 Task: Create a due date automation trigger when advanced on, on the tuesday before a card is due add dates starting today at 11:00 AM.
Action: Mouse moved to (1054, 100)
Screenshot: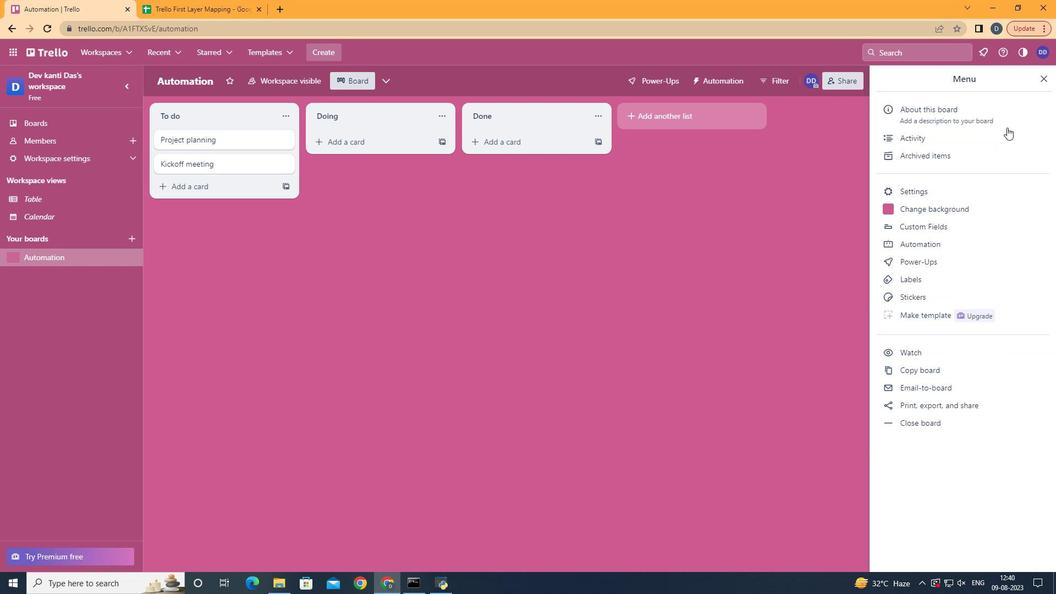 
Action: Mouse pressed left at (1054, 100)
Screenshot: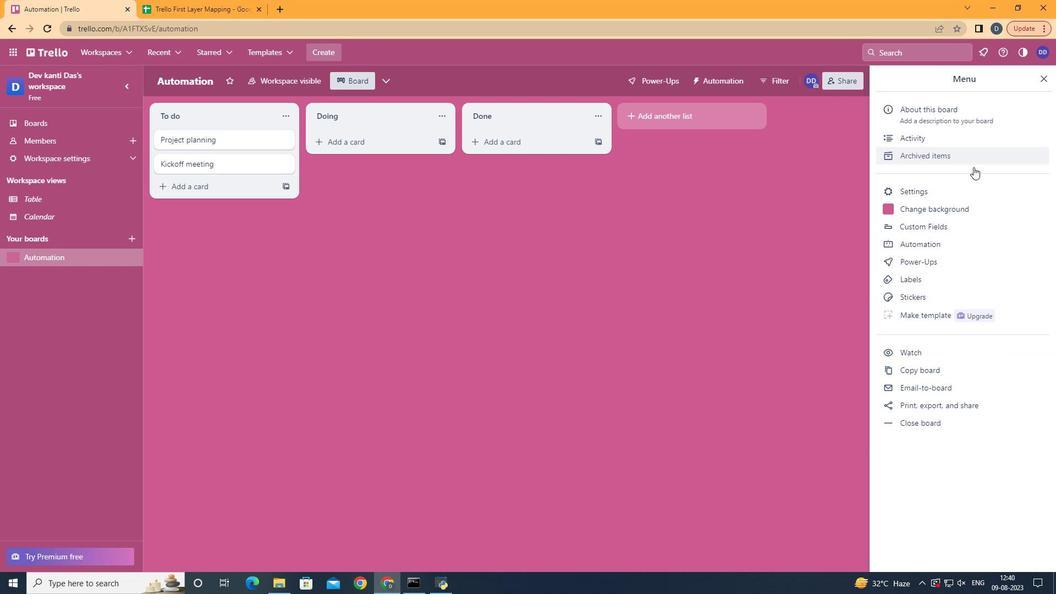 
Action: Mouse moved to (920, 254)
Screenshot: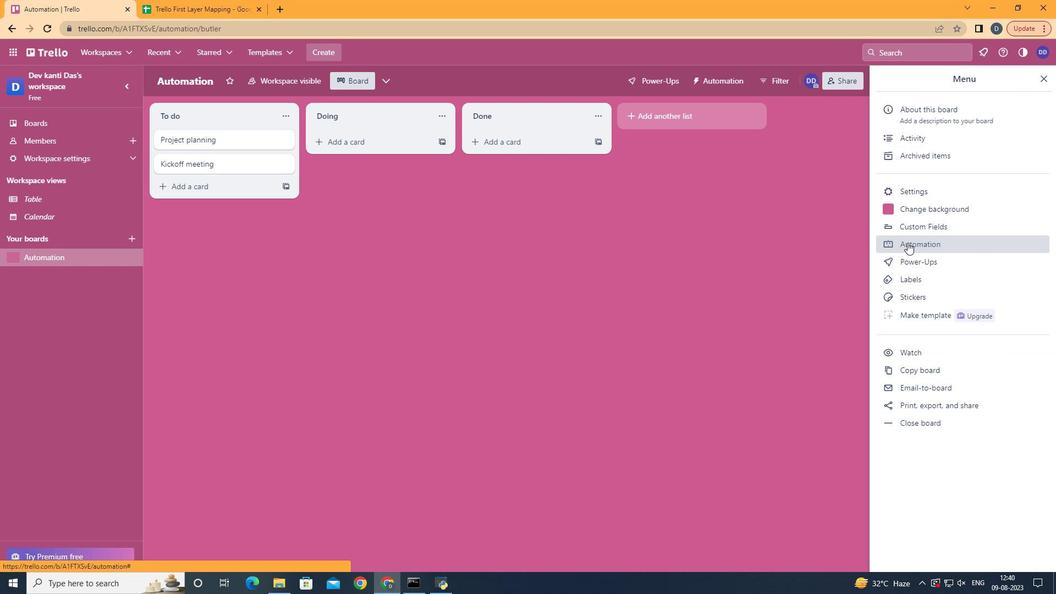 
Action: Mouse pressed left at (920, 254)
Screenshot: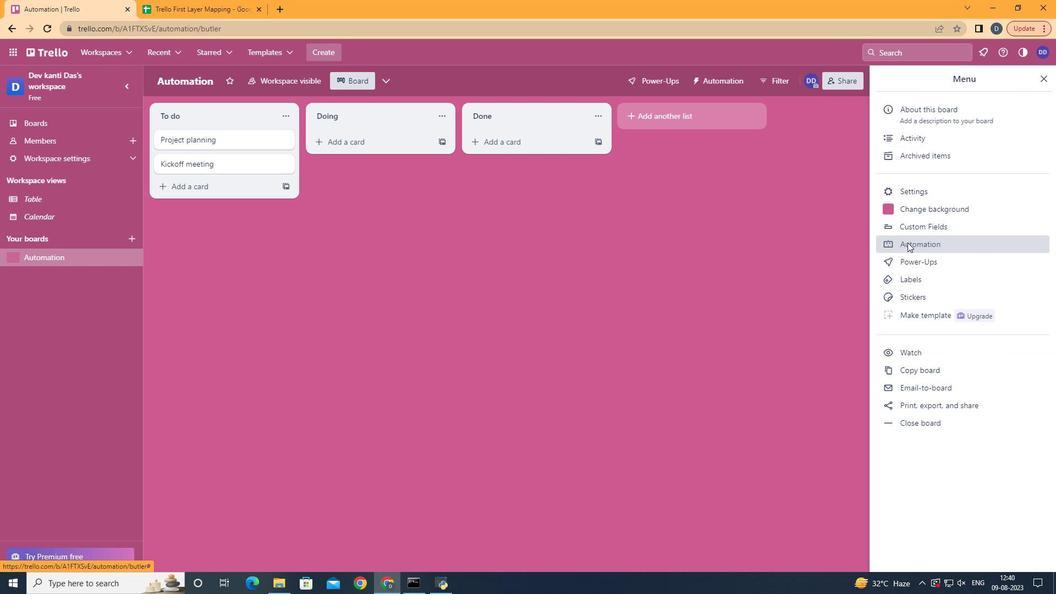 
Action: Mouse moved to (199, 235)
Screenshot: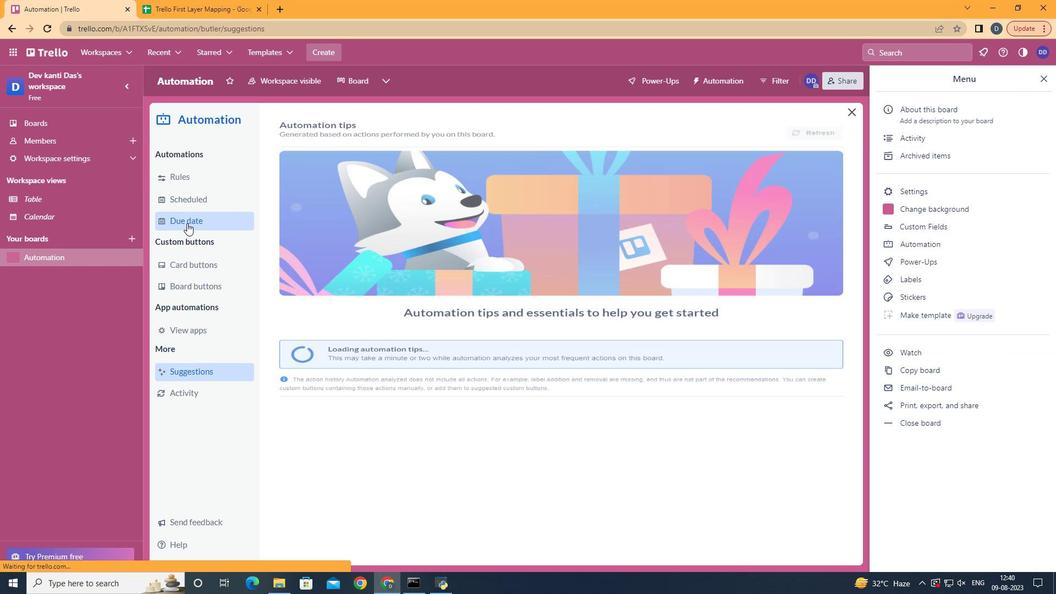 
Action: Mouse pressed left at (199, 235)
Screenshot: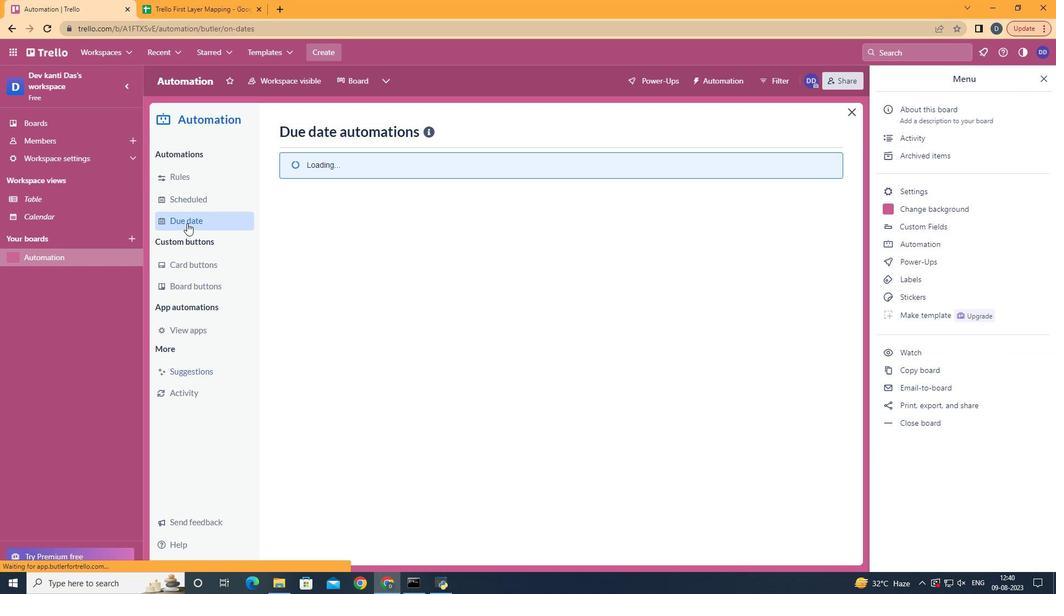
Action: Mouse moved to (779, 144)
Screenshot: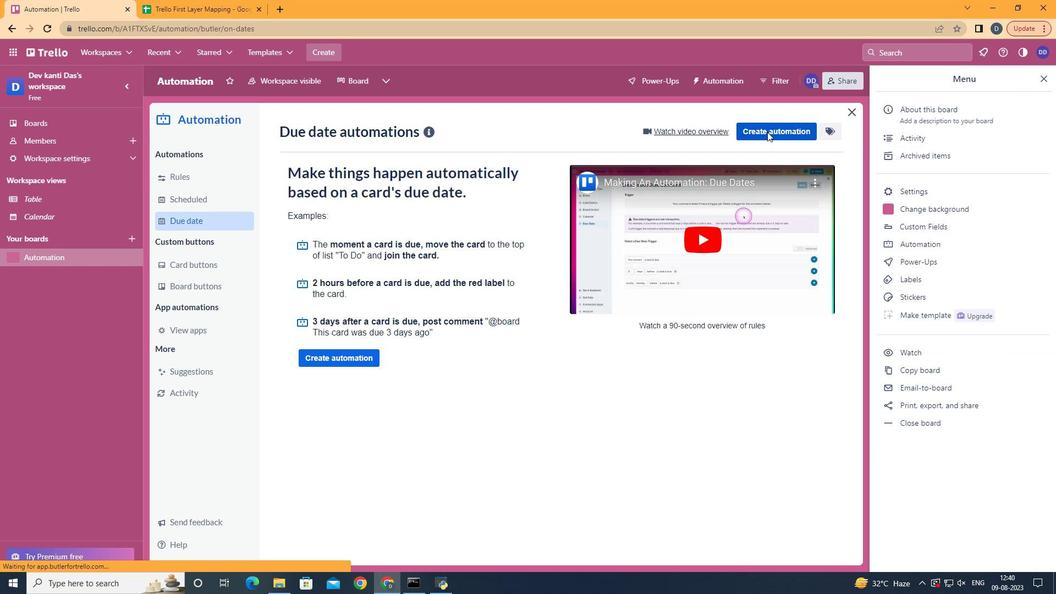 
Action: Mouse pressed left at (779, 144)
Screenshot: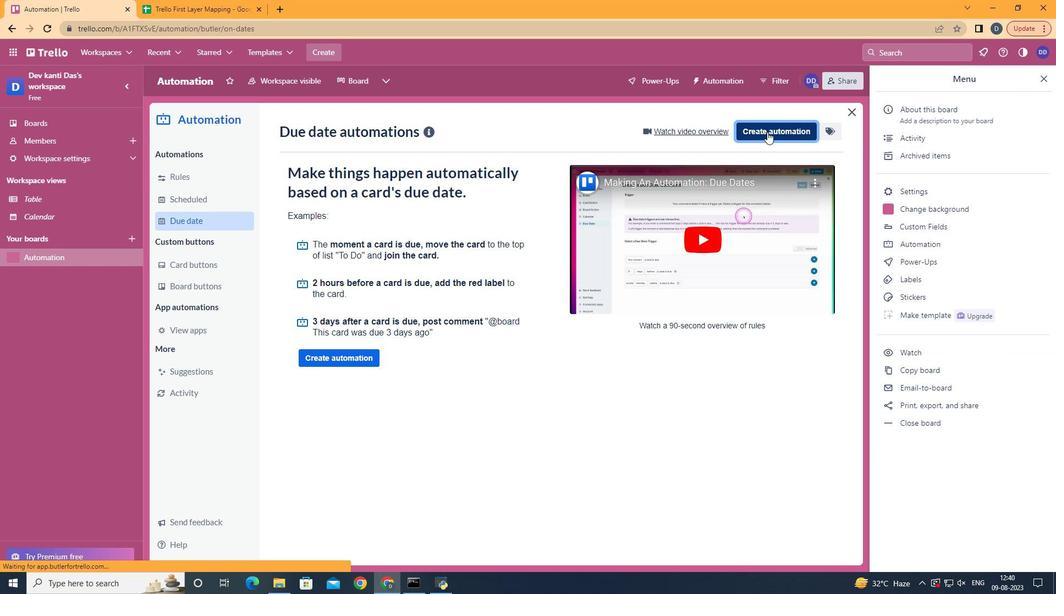 
Action: Mouse moved to (577, 248)
Screenshot: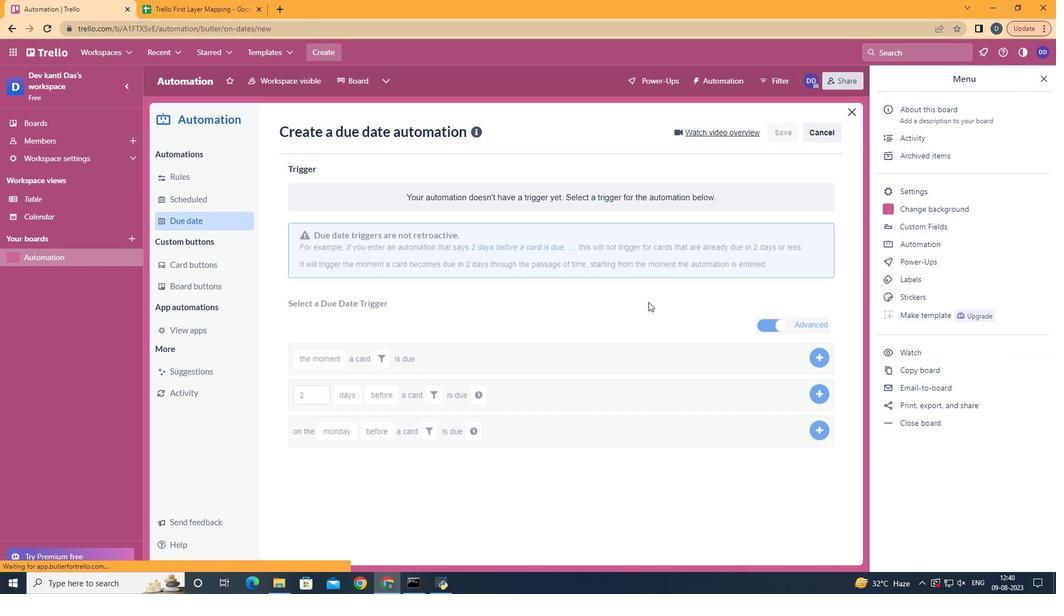 
Action: Mouse pressed left at (577, 248)
Screenshot: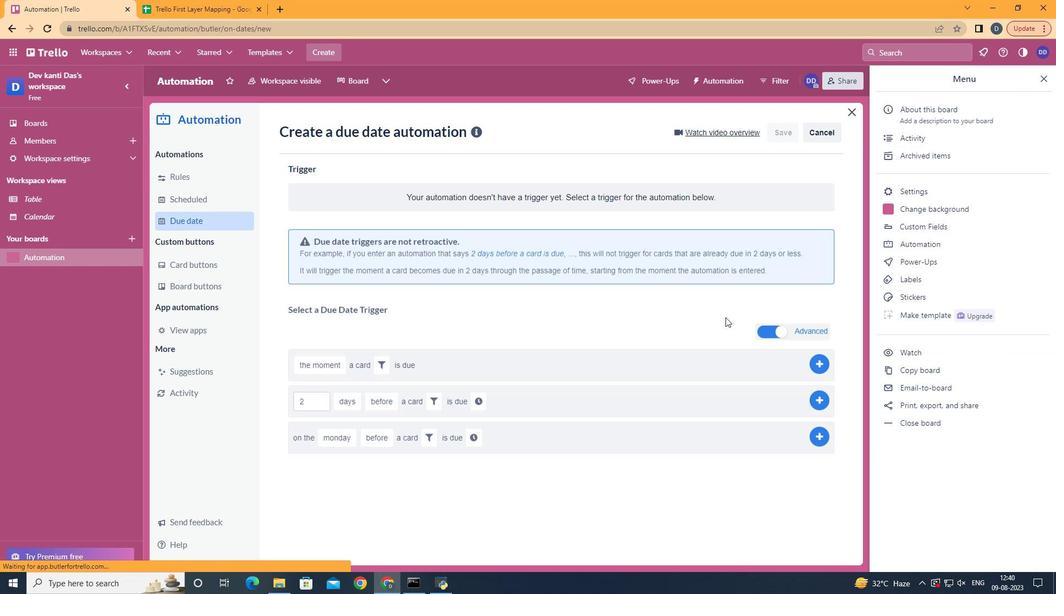 
Action: Mouse moved to (351, 315)
Screenshot: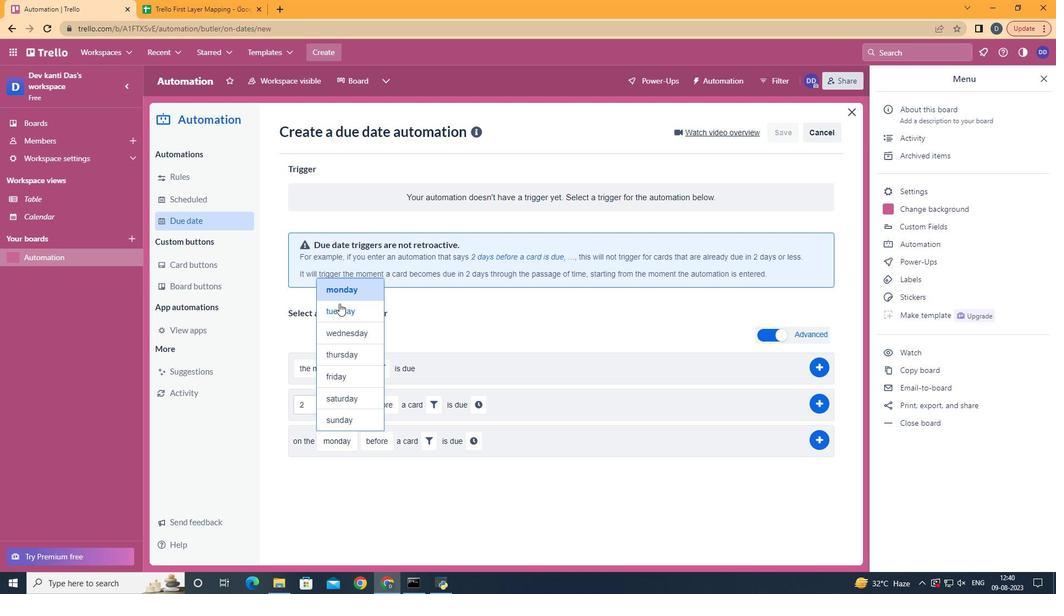
Action: Mouse pressed left at (351, 315)
Screenshot: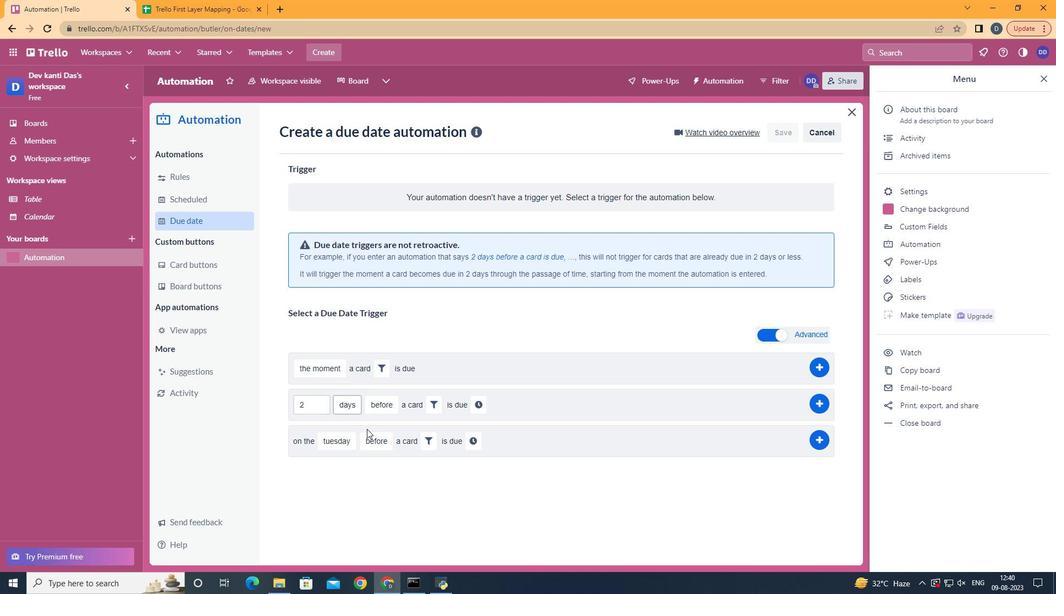 
Action: Mouse moved to (396, 478)
Screenshot: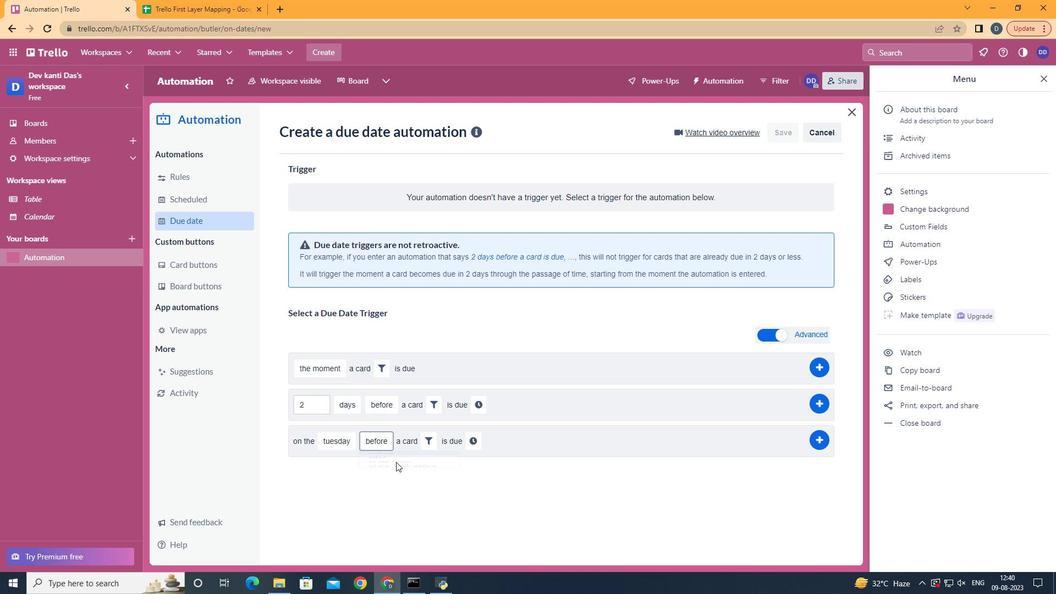 
Action: Mouse pressed left at (396, 478)
Screenshot: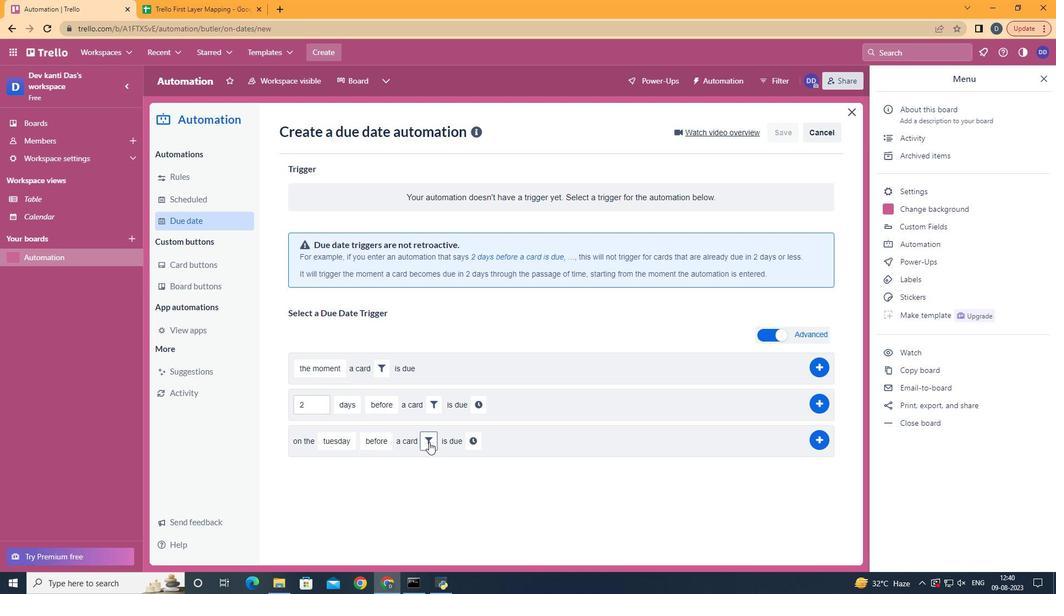 
Action: Mouse moved to (440, 454)
Screenshot: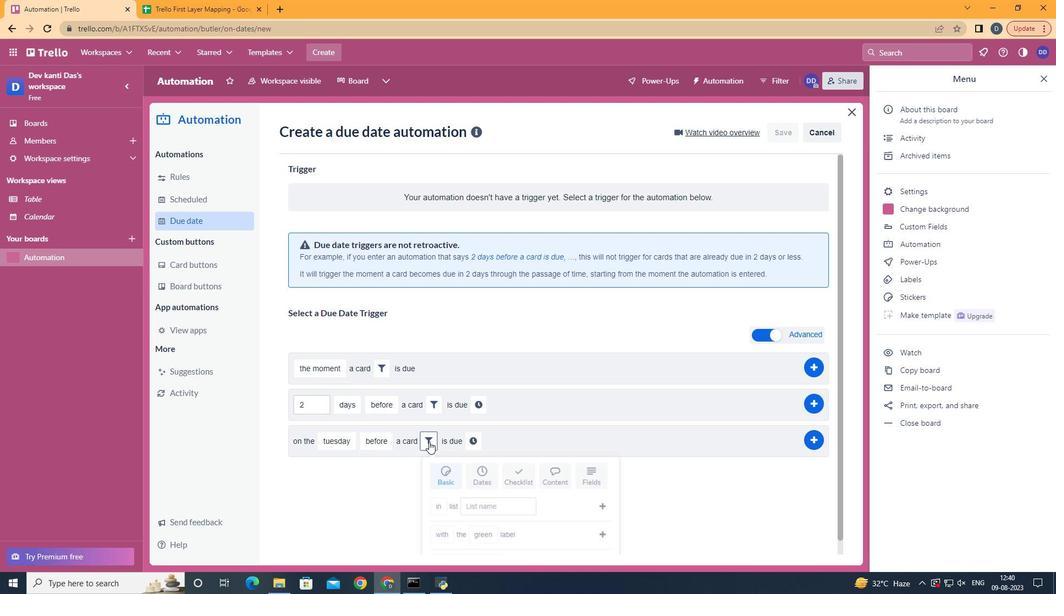 
Action: Mouse pressed left at (440, 454)
Screenshot: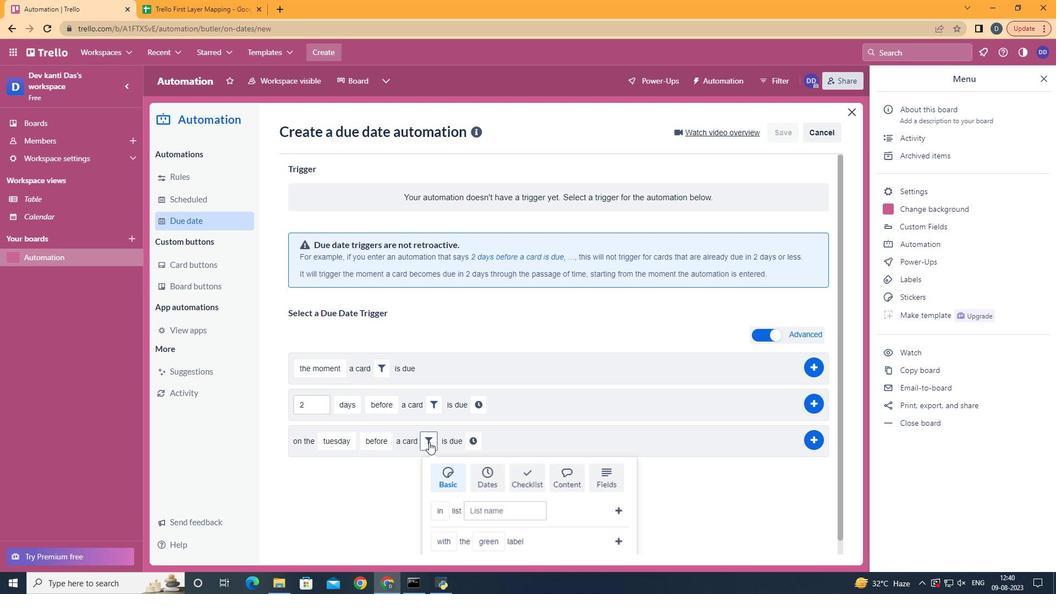 
Action: Mouse moved to (512, 486)
Screenshot: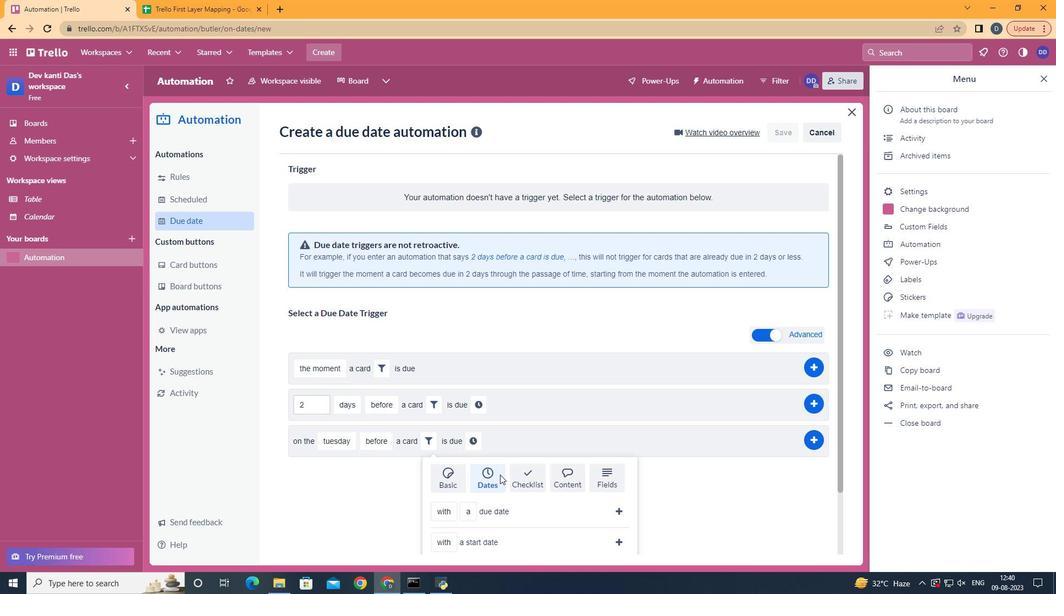 
Action: Mouse pressed left at (512, 486)
Screenshot: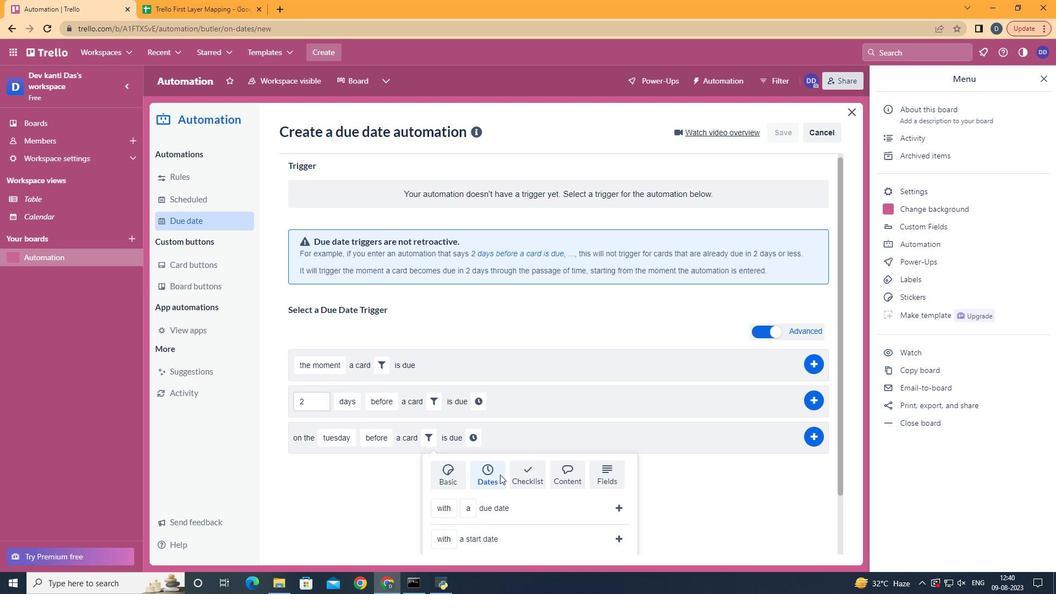 
Action: Mouse moved to (512, 486)
Screenshot: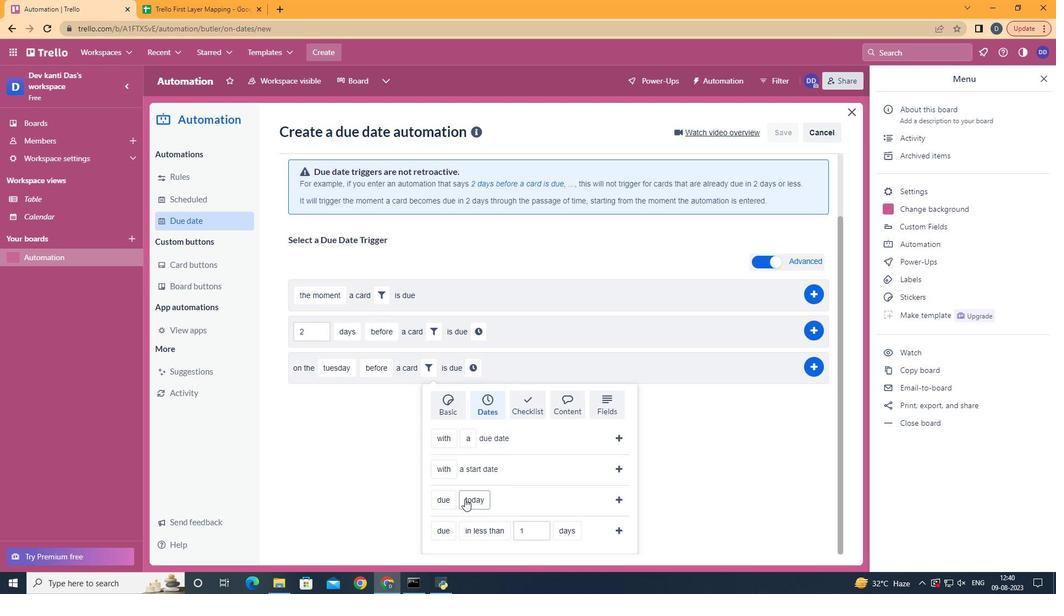 
Action: Mouse scrolled (512, 486) with delta (0, 0)
Screenshot: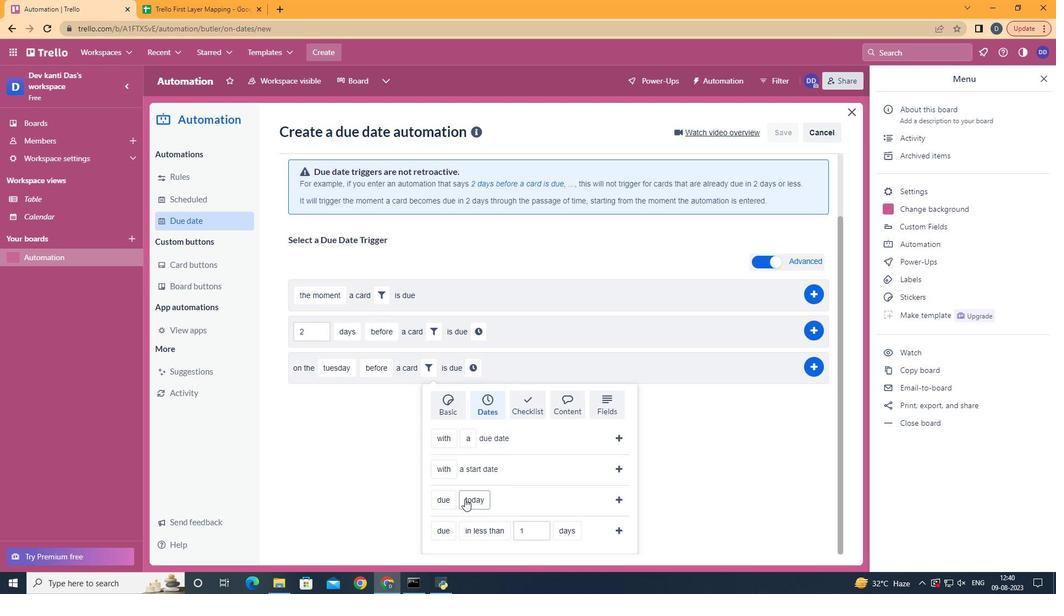 
Action: Mouse scrolled (512, 486) with delta (0, 0)
Screenshot: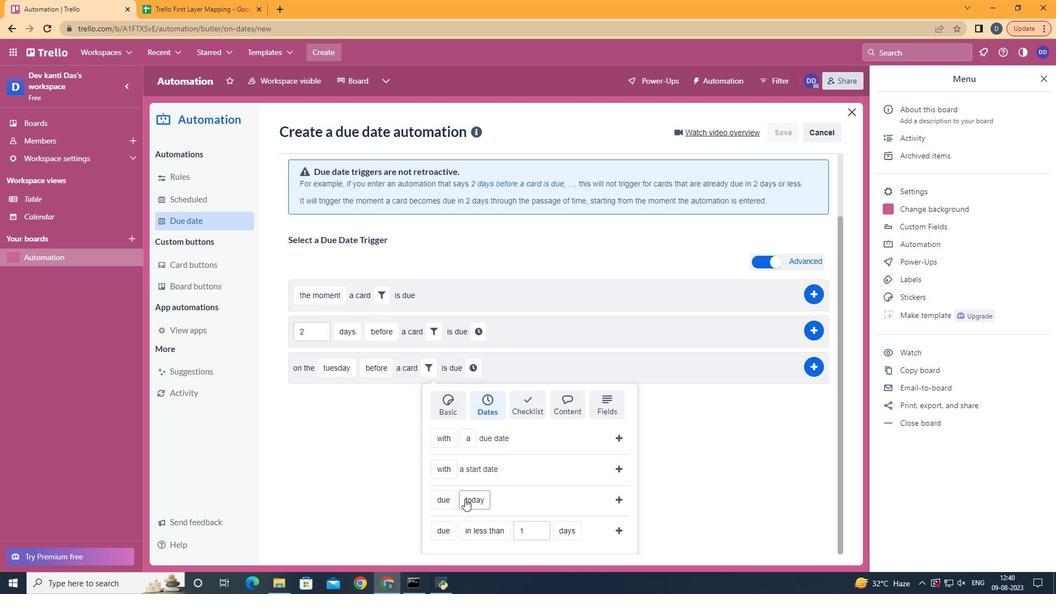
Action: Mouse scrolled (512, 486) with delta (0, 0)
Screenshot: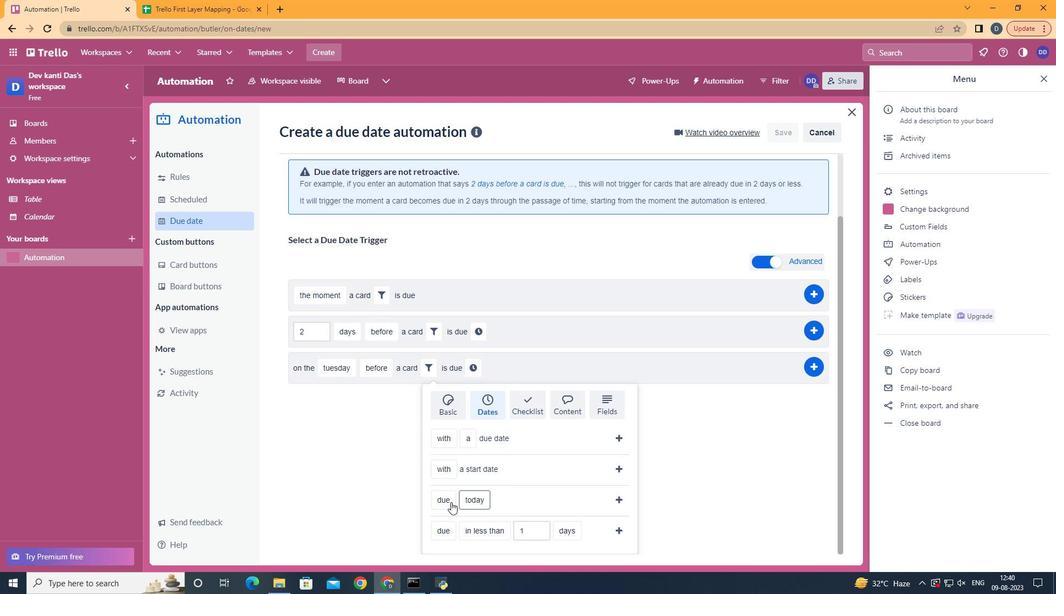 
Action: Mouse moved to (467, 466)
Screenshot: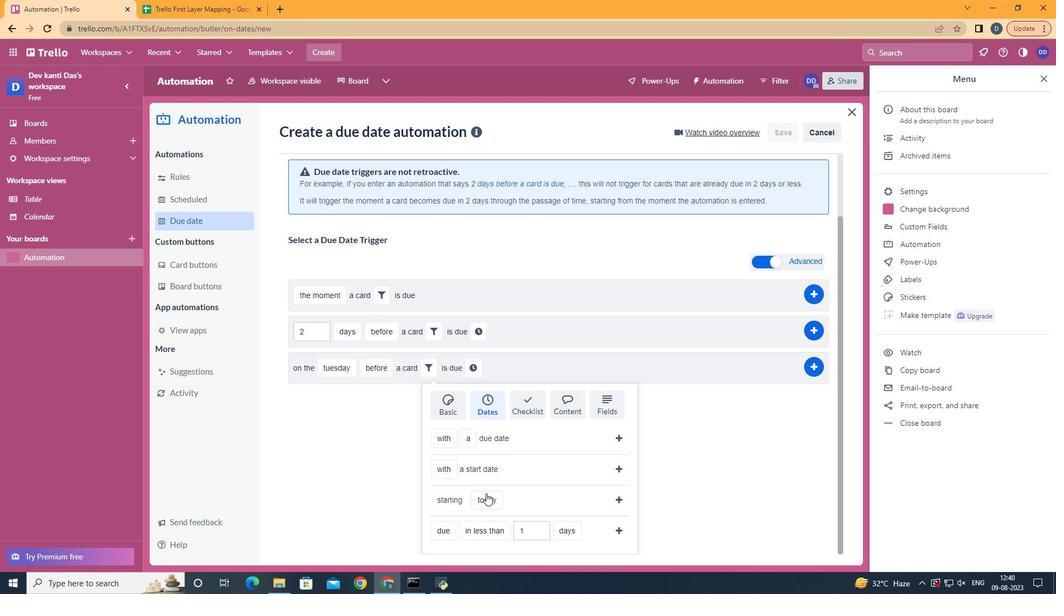 
Action: Mouse pressed left at (467, 466)
Screenshot: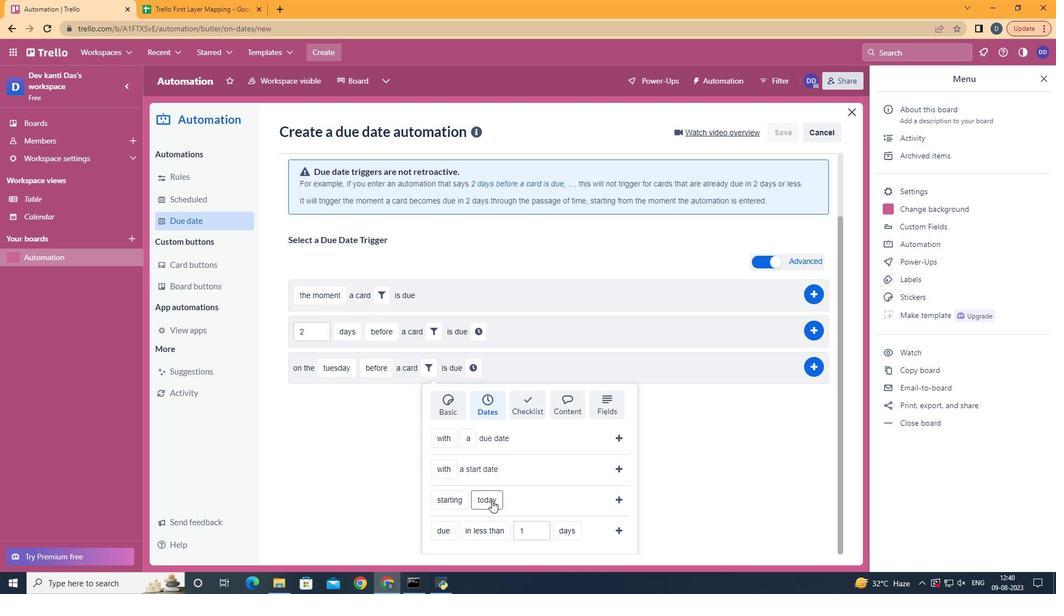 
Action: Mouse moved to (517, 379)
Screenshot: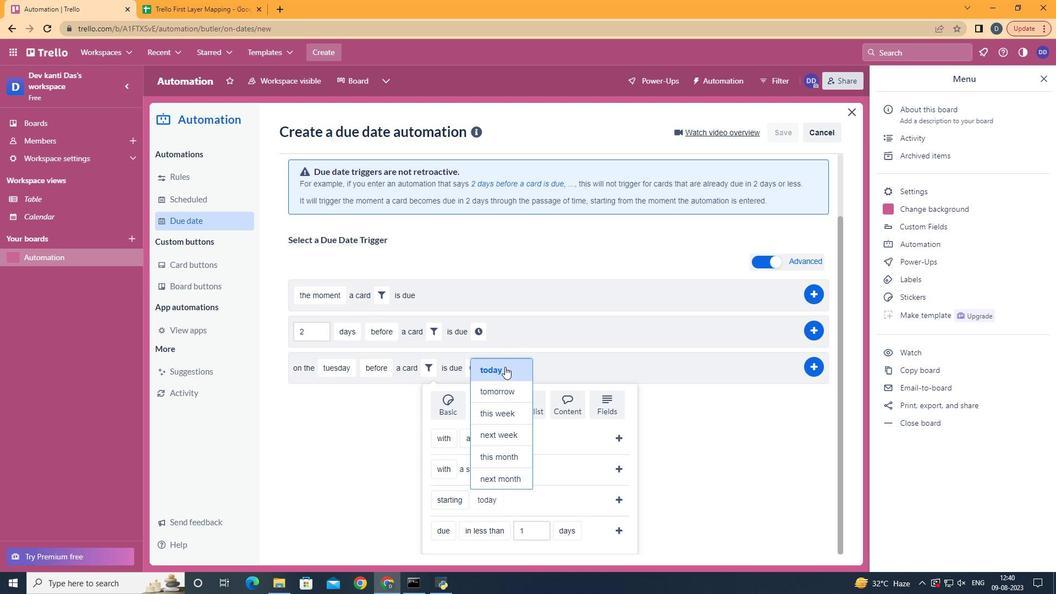 
Action: Mouse pressed left at (517, 379)
Screenshot: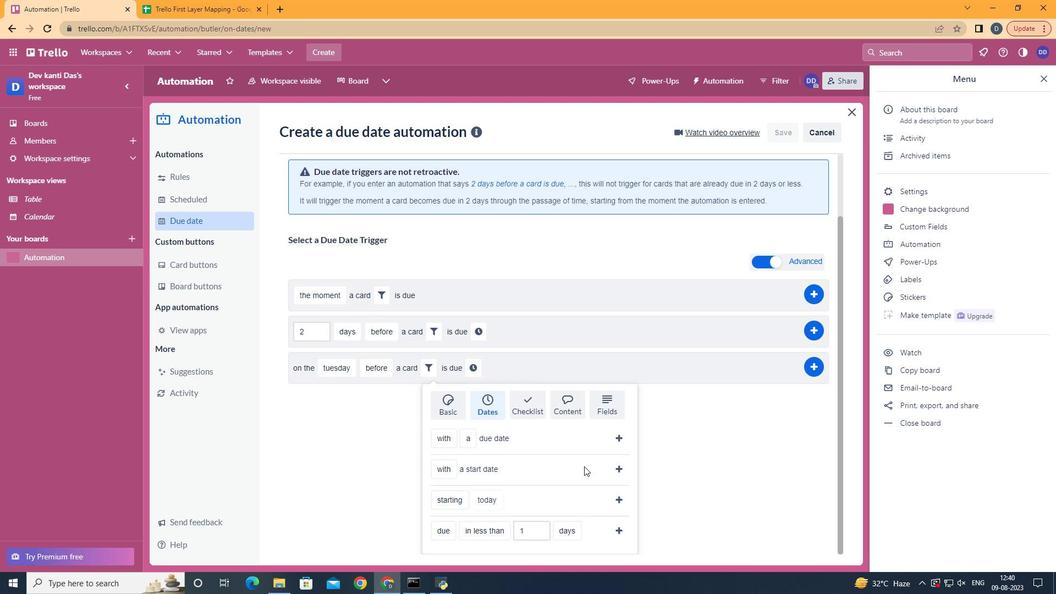 
Action: Mouse moved to (629, 513)
Screenshot: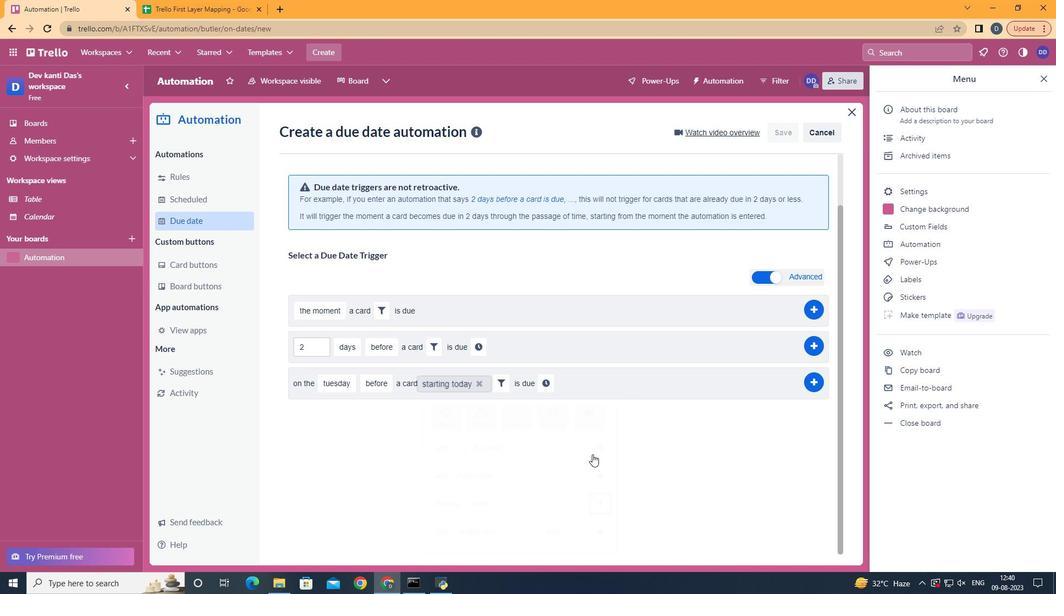 
Action: Mouse pressed left at (629, 513)
Screenshot: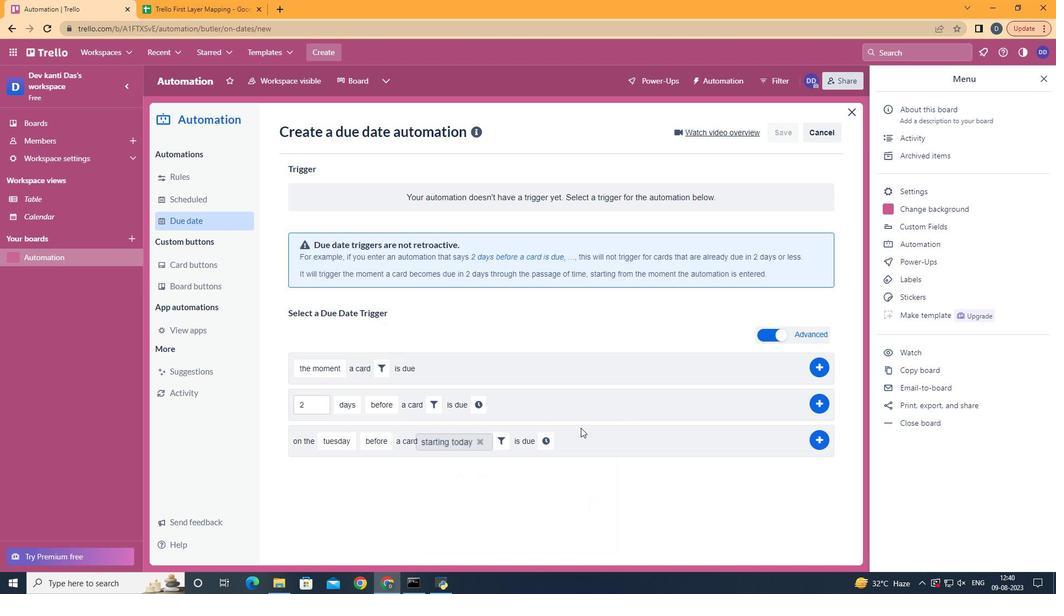 
Action: Mouse moved to (549, 452)
Screenshot: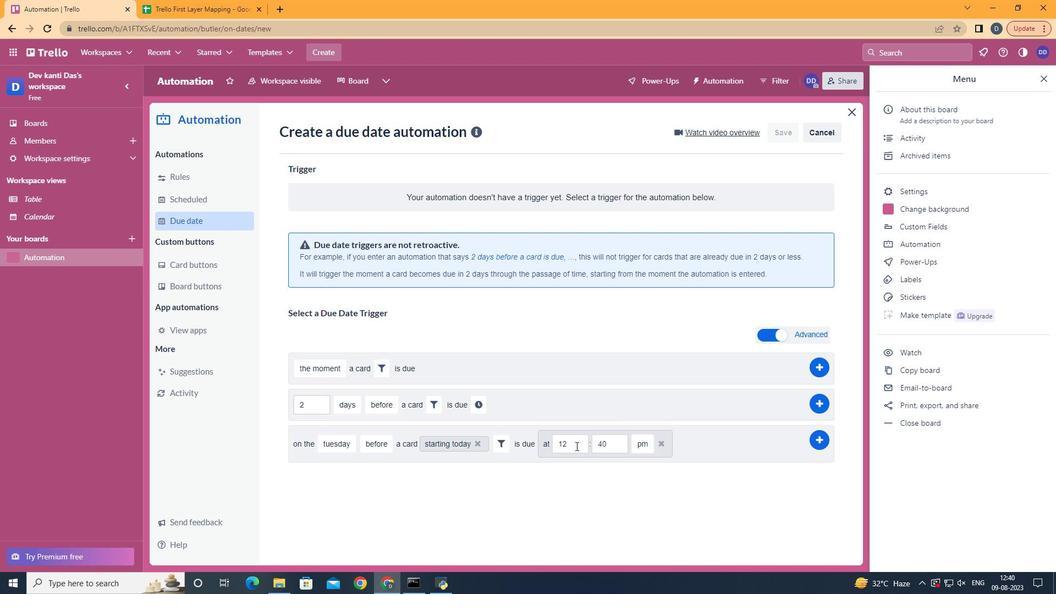 
Action: Mouse pressed left at (549, 452)
Screenshot: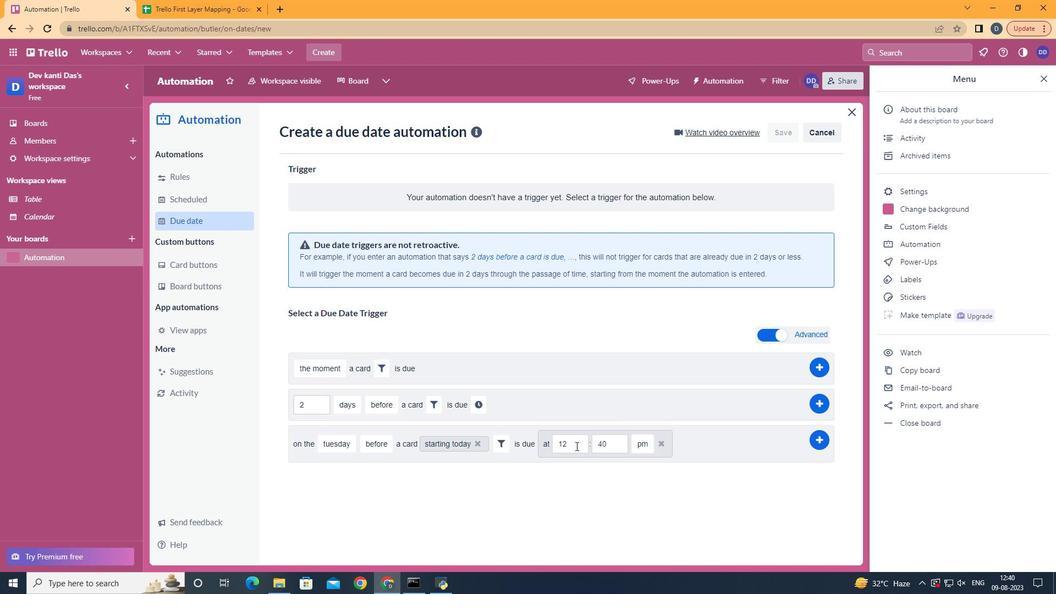 
Action: Mouse moved to (588, 458)
Screenshot: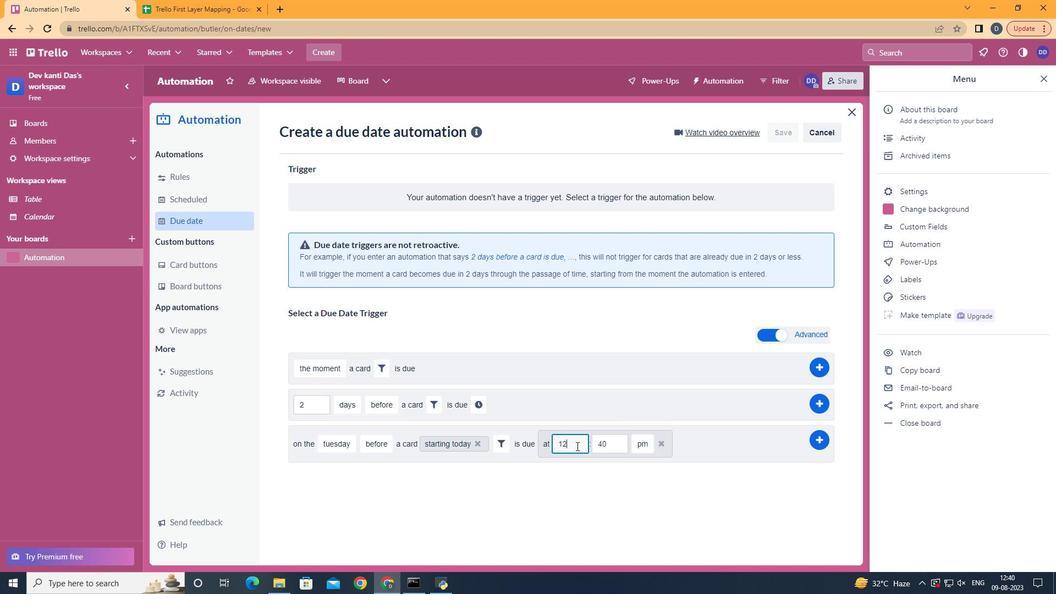 
Action: Mouse pressed left at (588, 458)
Screenshot: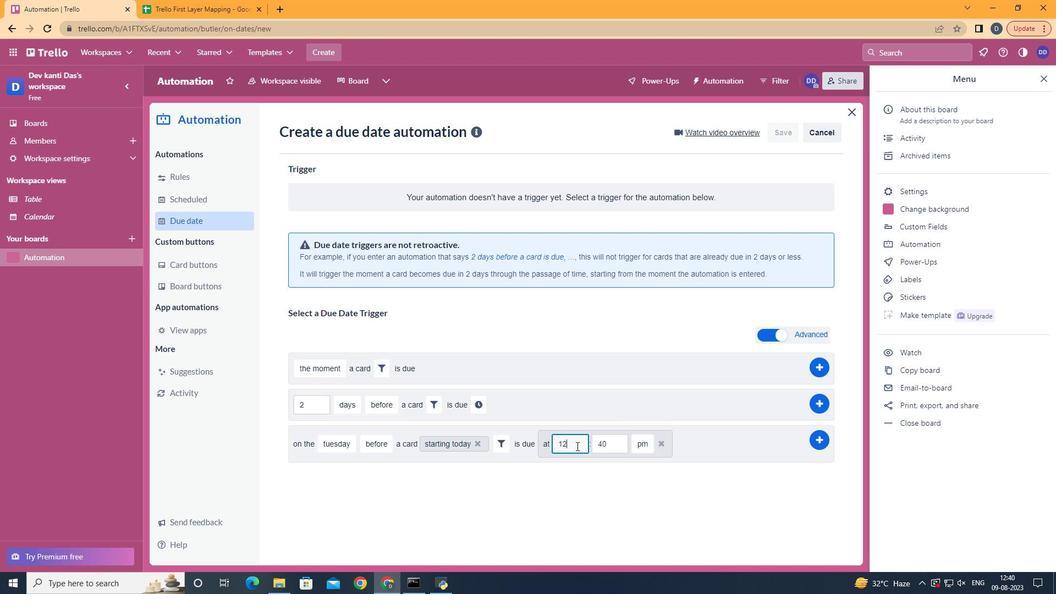 
Action: Key pressed <Key.backspace>1
Screenshot: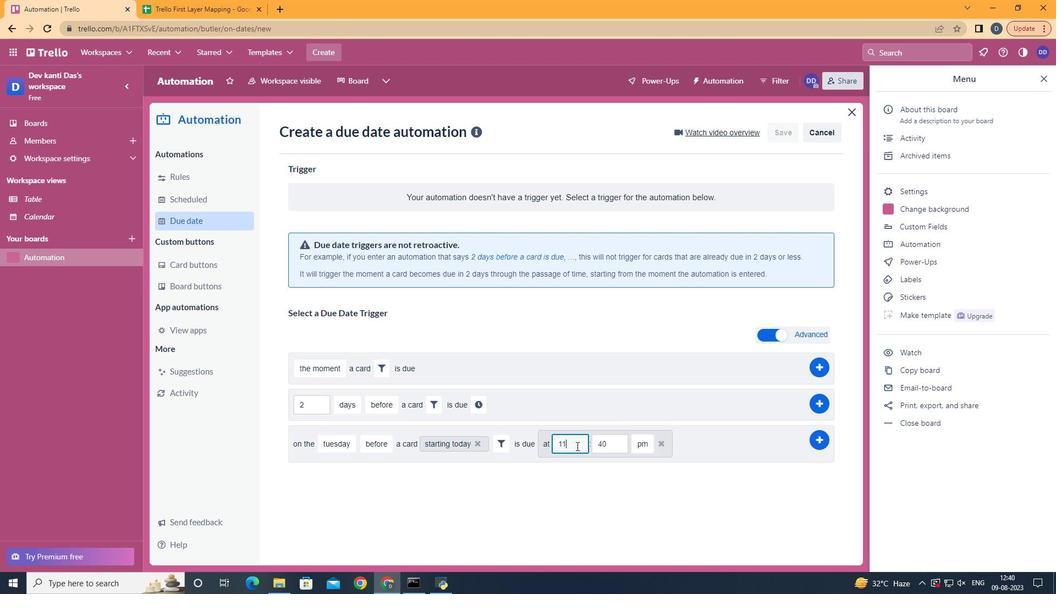 
Action: Mouse moved to (624, 467)
Screenshot: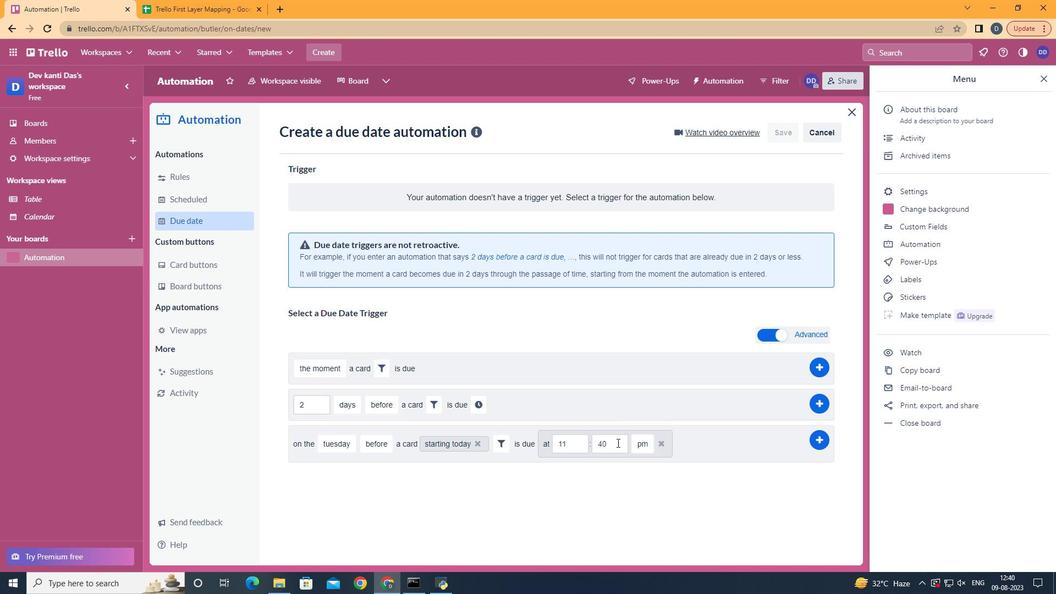 
Action: Mouse pressed left at (624, 467)
Screenshot: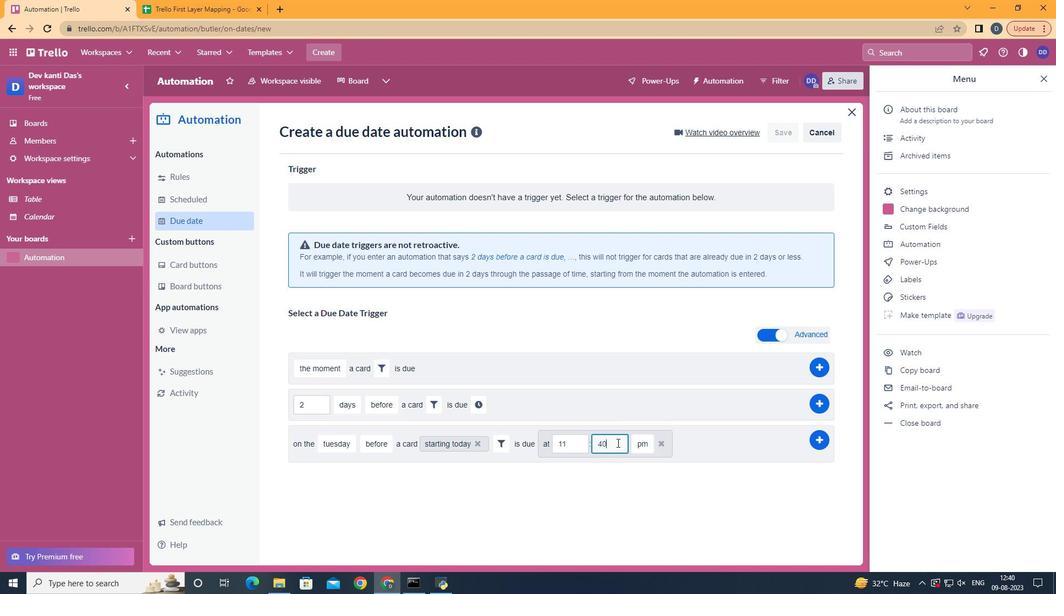 
Action: Mouse moved to (629, 455)
Screenshot: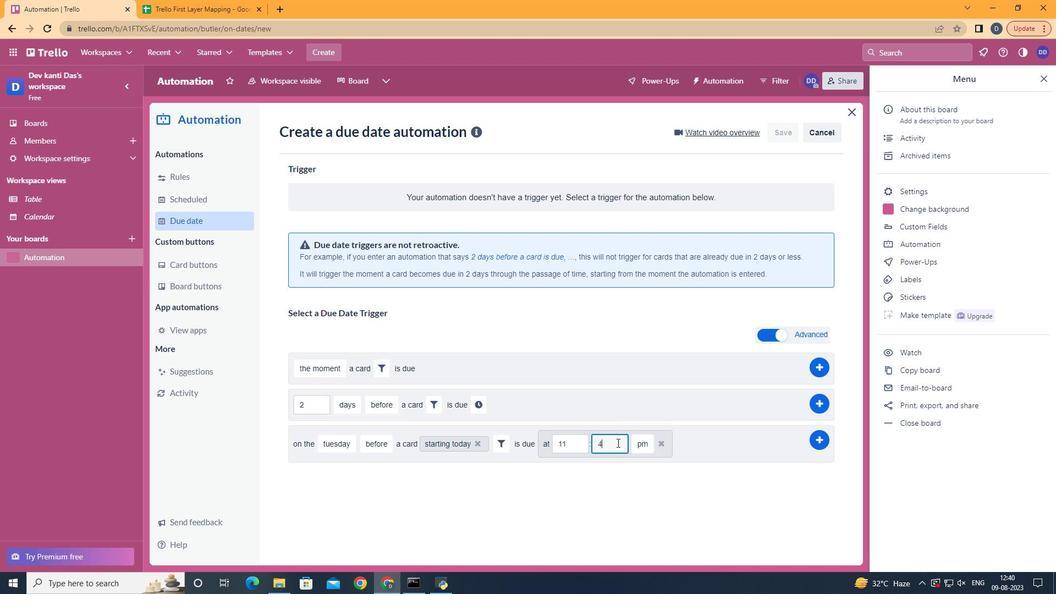 
Action: Mouse pressed left at (629, 455)
Screenshot: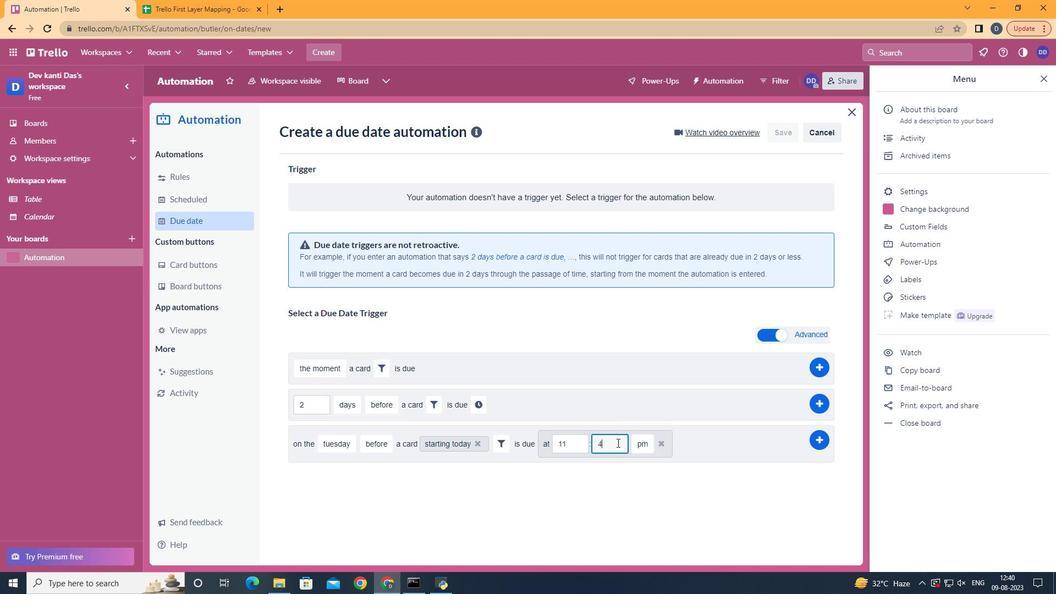 
Action: Key pressed <Key.backspace><Key.backspace>00
Screenshot: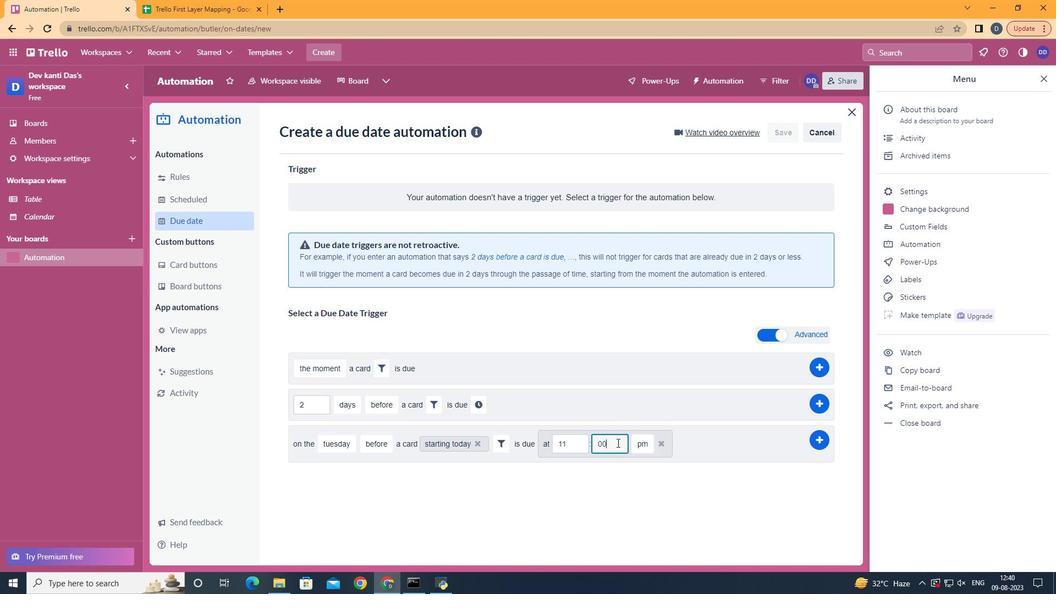 
Action: Mouse moved to (657, 473)
Screenshot: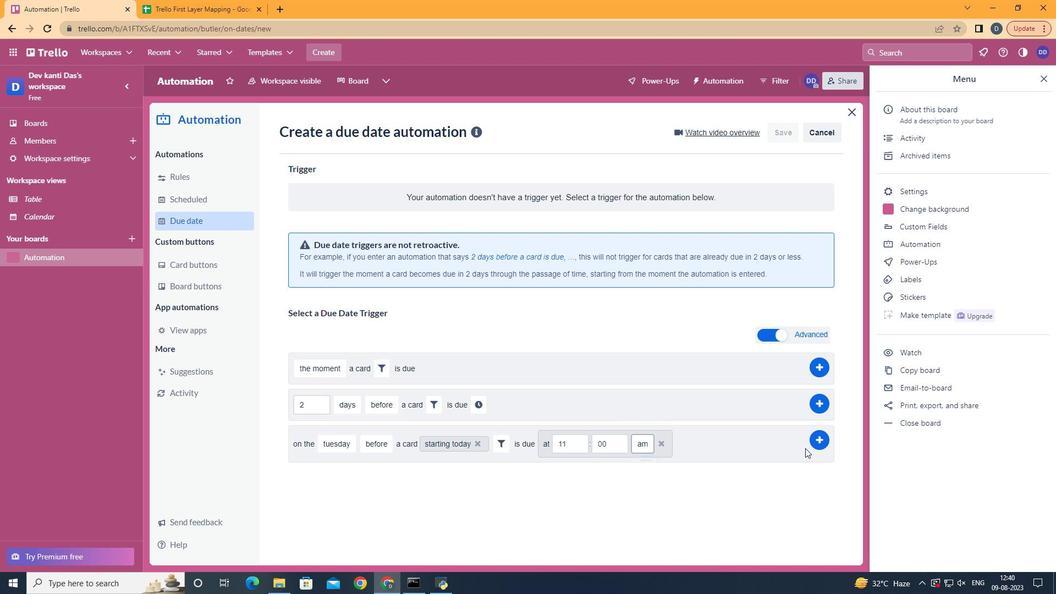 
Action: Mouse pressed left at (657, 473)
Screenshot: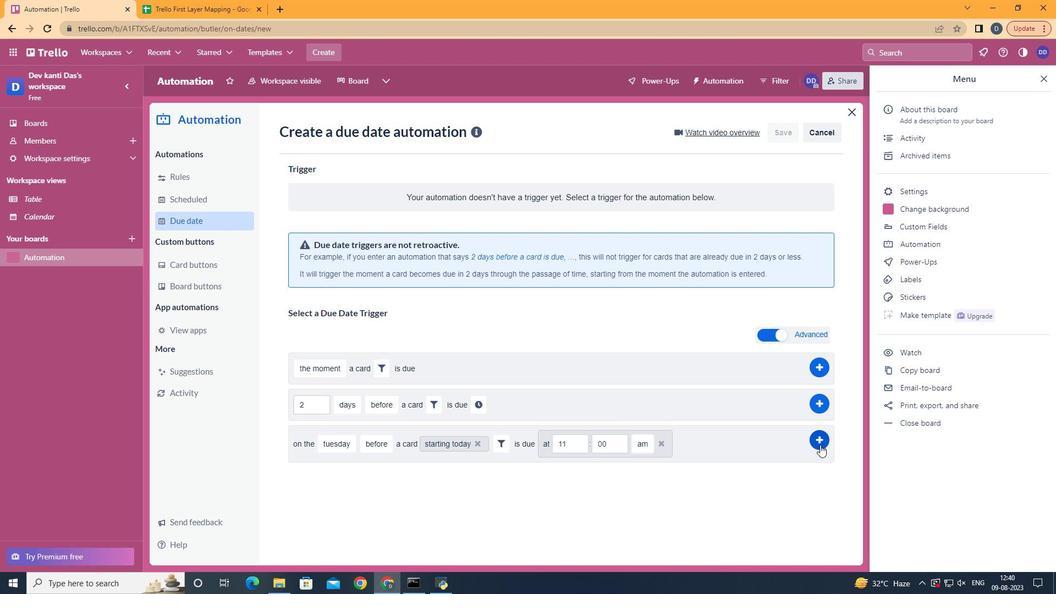 
Action: Mouse moved to (833, 456)
Screenshot: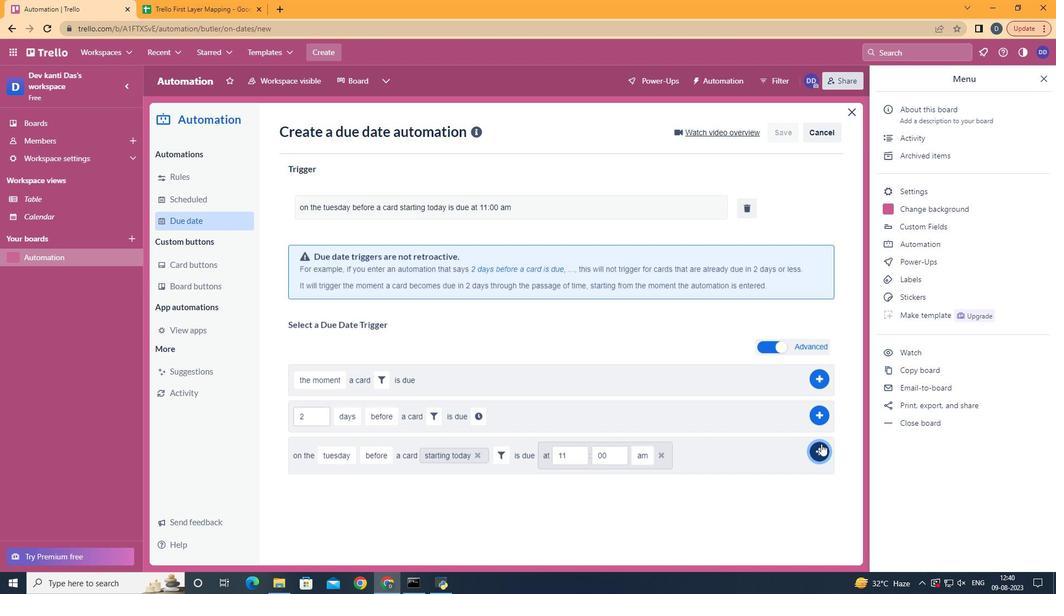 
Action: Mouse pressed left at (833, 456)
Screenshot: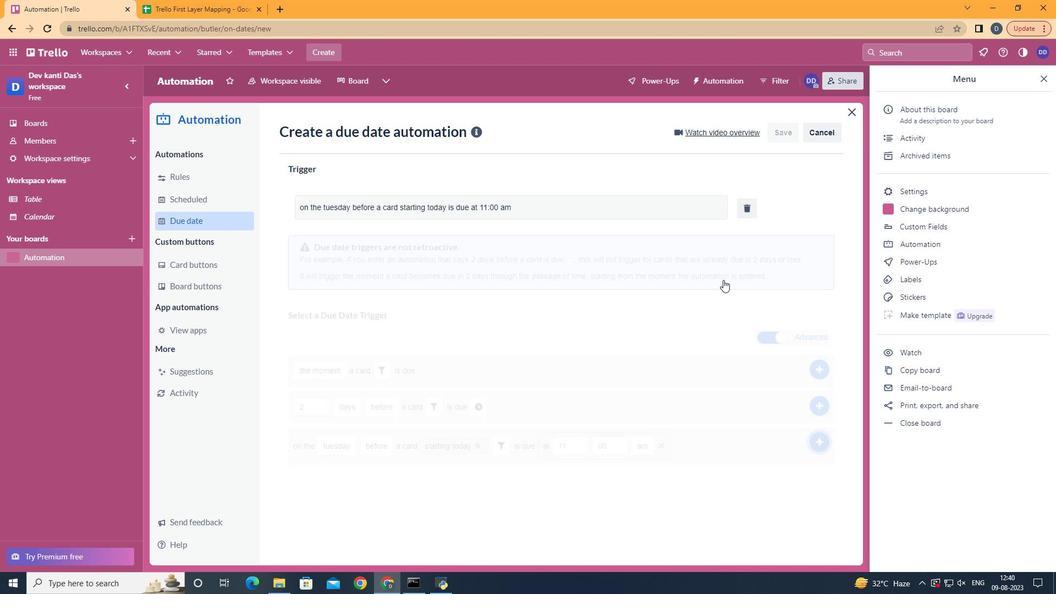 
Action: Mouse moved to (647, 251)
Screenshot: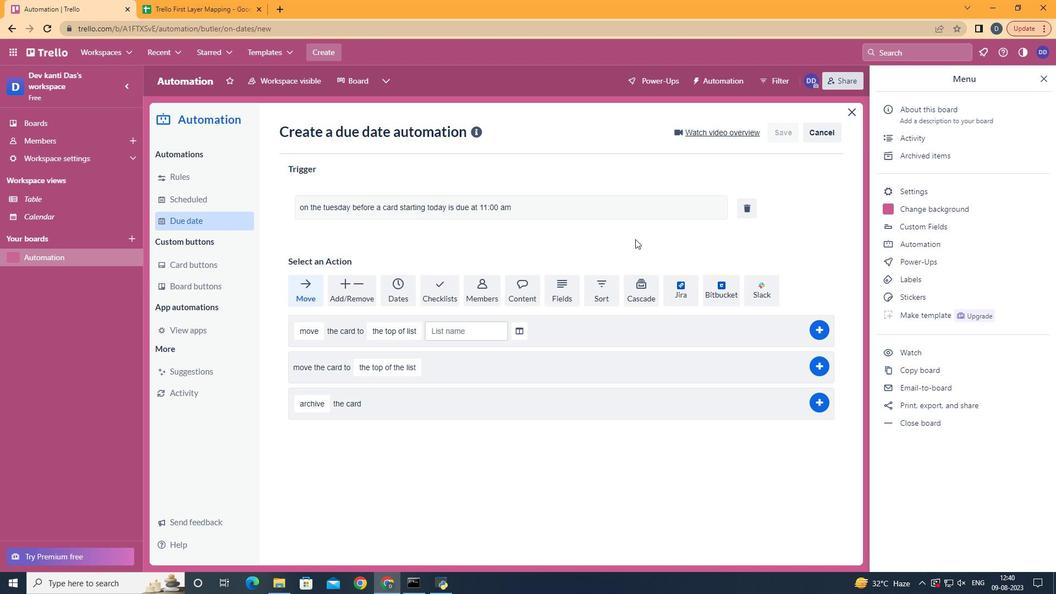 
